 Task: Custom number format as 000.0% in the number.
Action: Mouse moved to (55, 182)
Screenshot: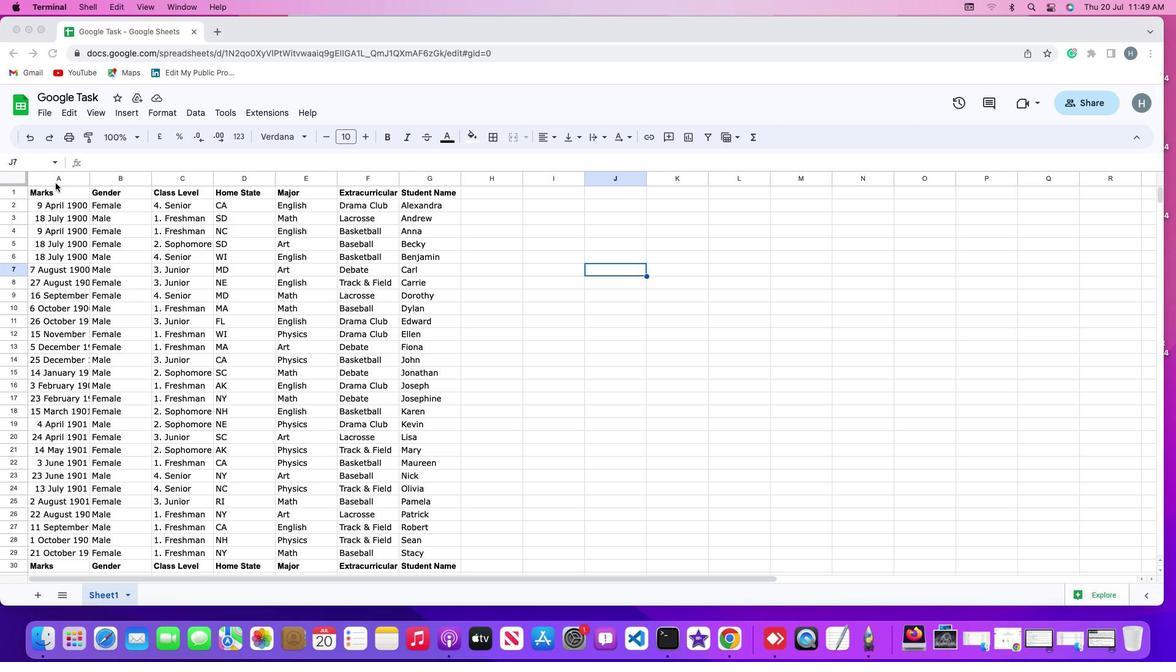 
Action: Mouse pressed left at (55, 182)
Screenshot: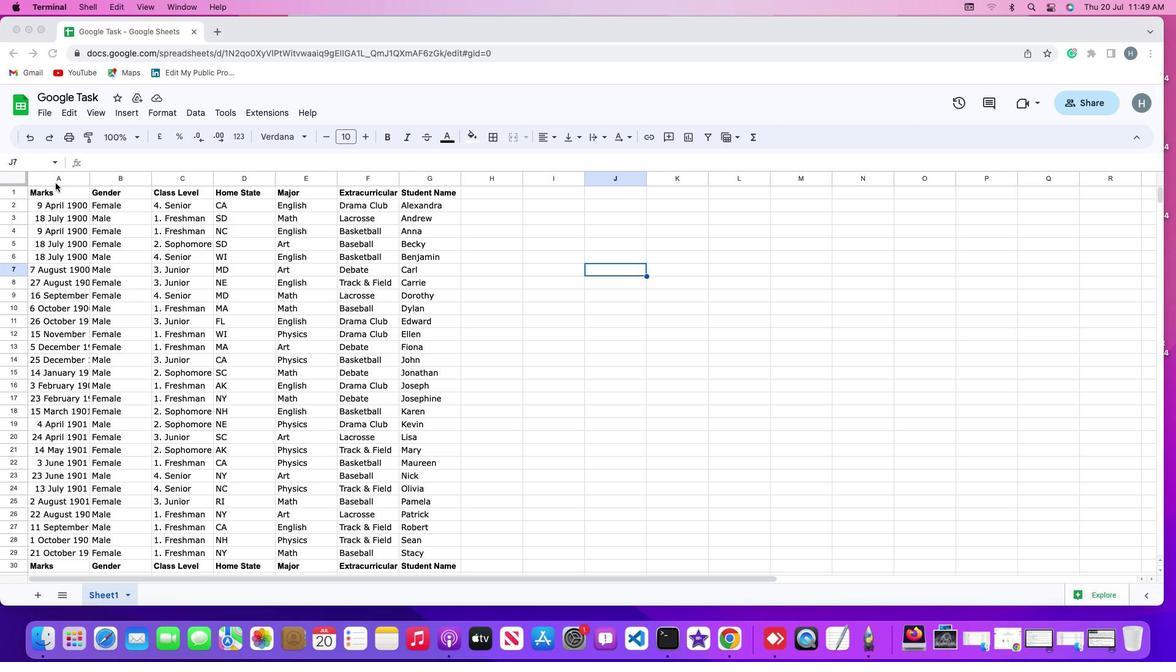 
Action: Mouse moved to (55, 182)
Screenshot: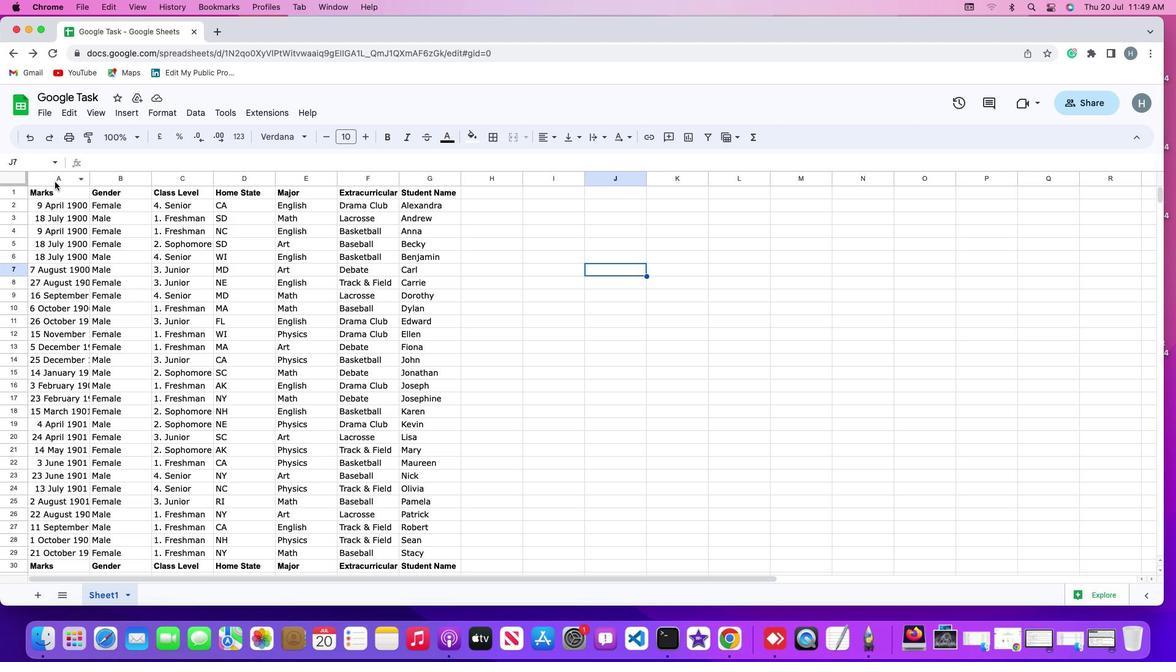 
Action: Mouse pressed left at (55, 182)
Screenshot: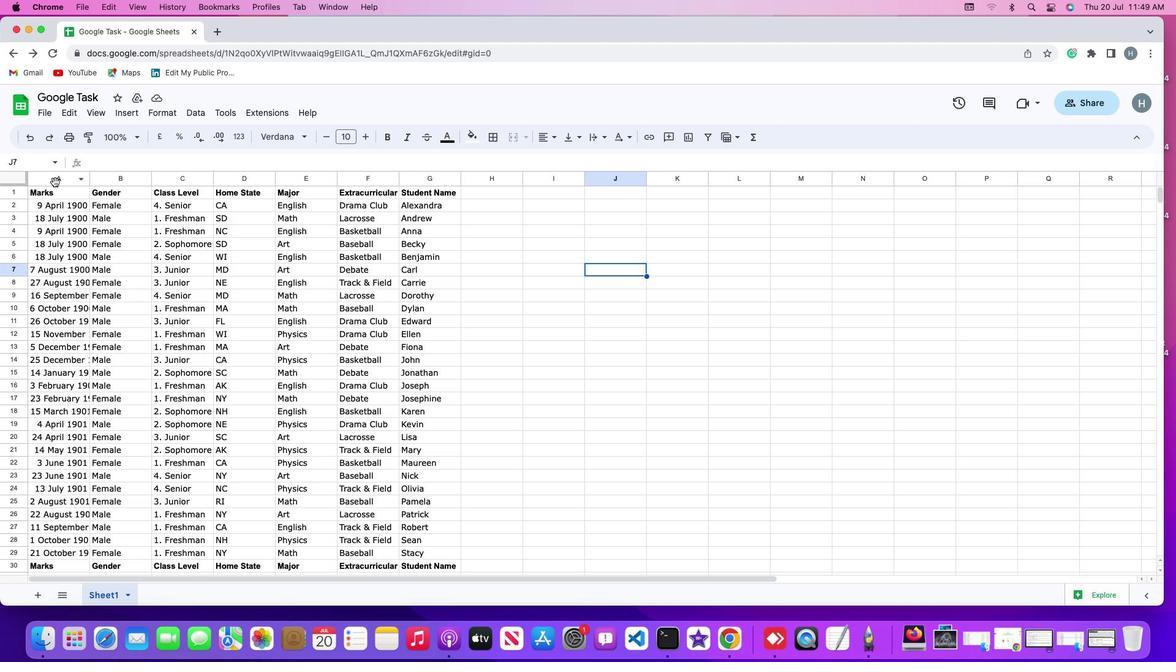 
Action: Mouse moved to (172, 112)
Screenshot: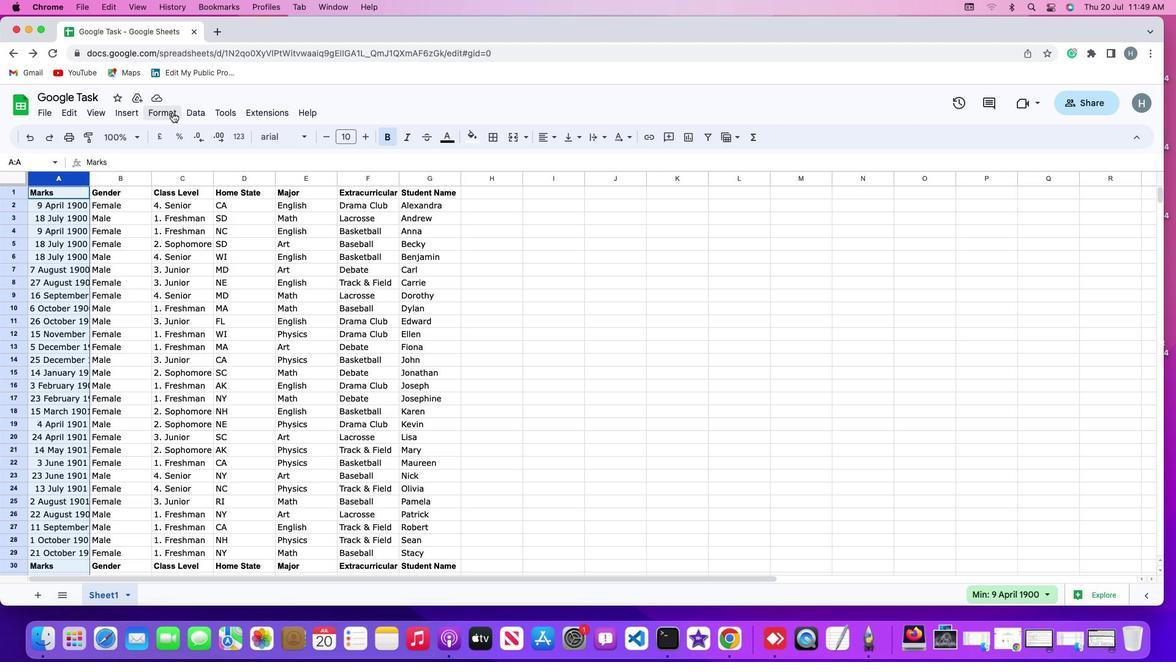 
Action: Mouse pressed left at (172, 112)
Screenshot: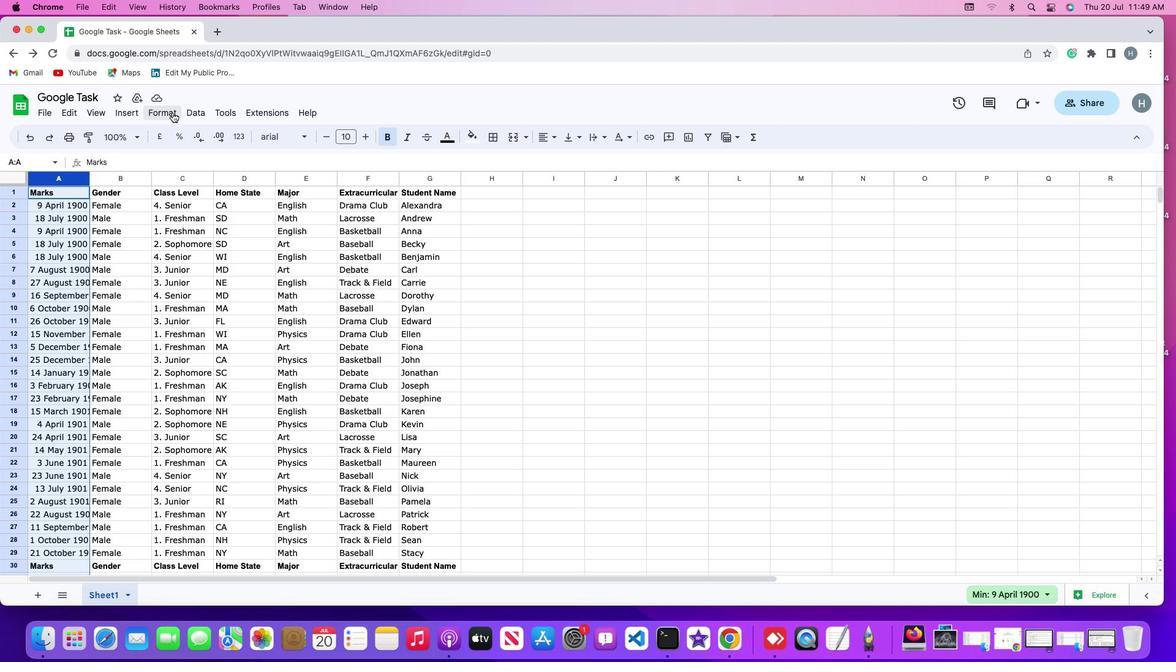 
Action: Mouse moved to (193, 159)
Screenshot: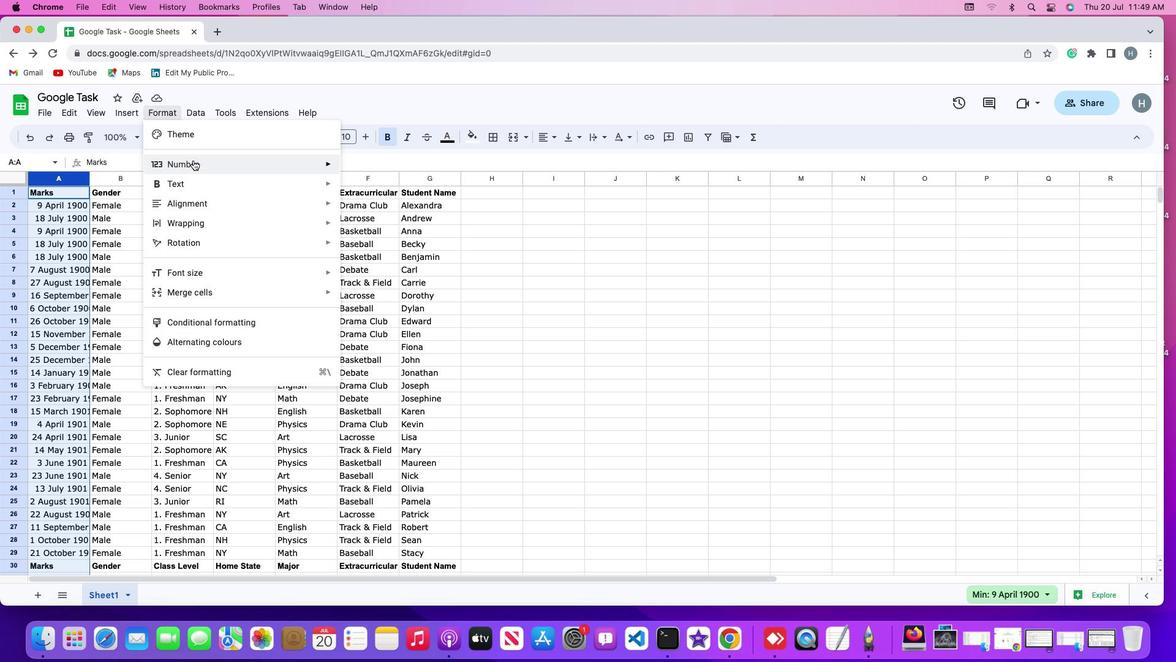 
Action: Mouse pressed left at (193, 159)
Screenshot: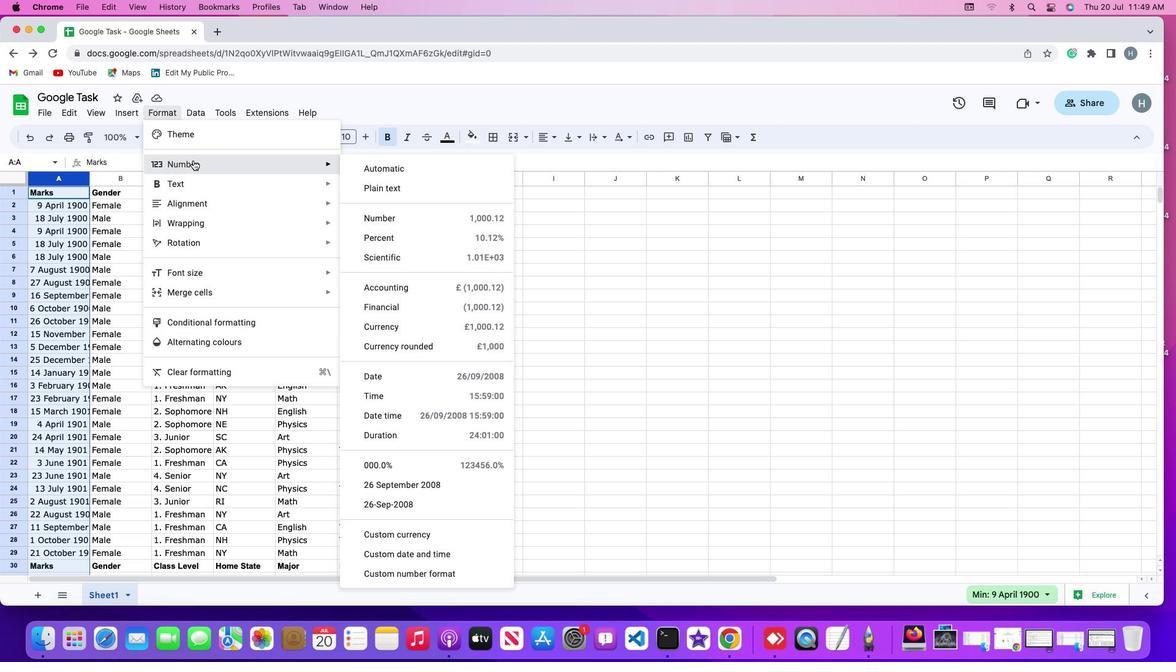 
Action: Mouse moved to (408, 575)
Screenshot: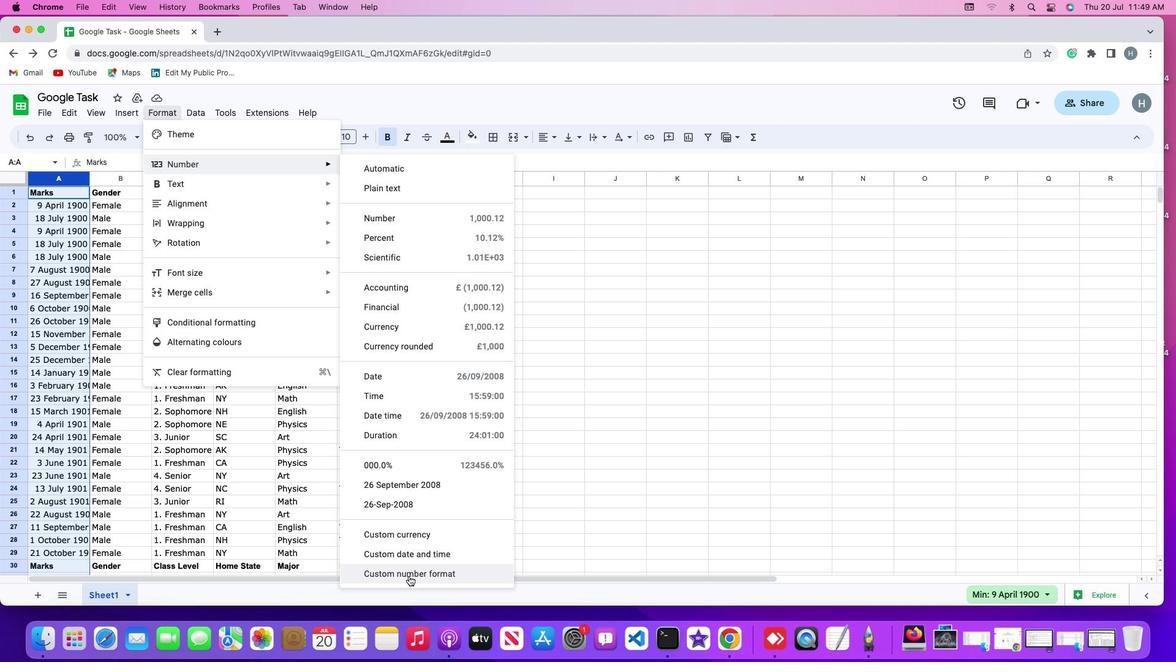 
Action: Mouse pressed left at (408, 575)
Screenshot: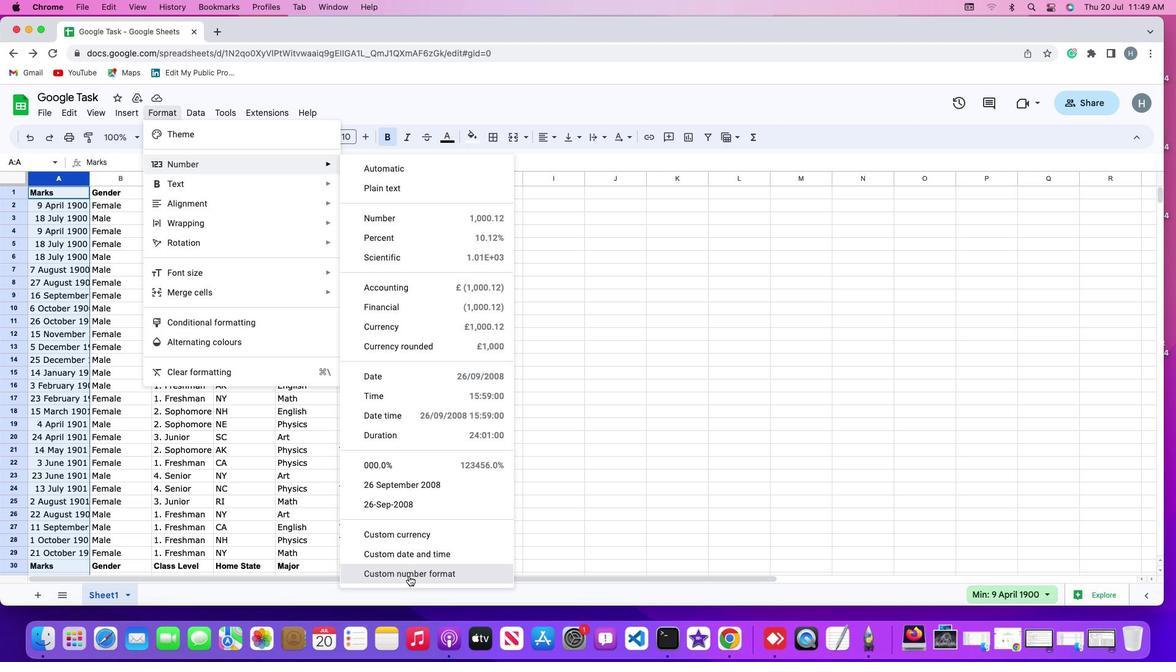 
Action: Mouse moved to (537, 221)
Screenshot: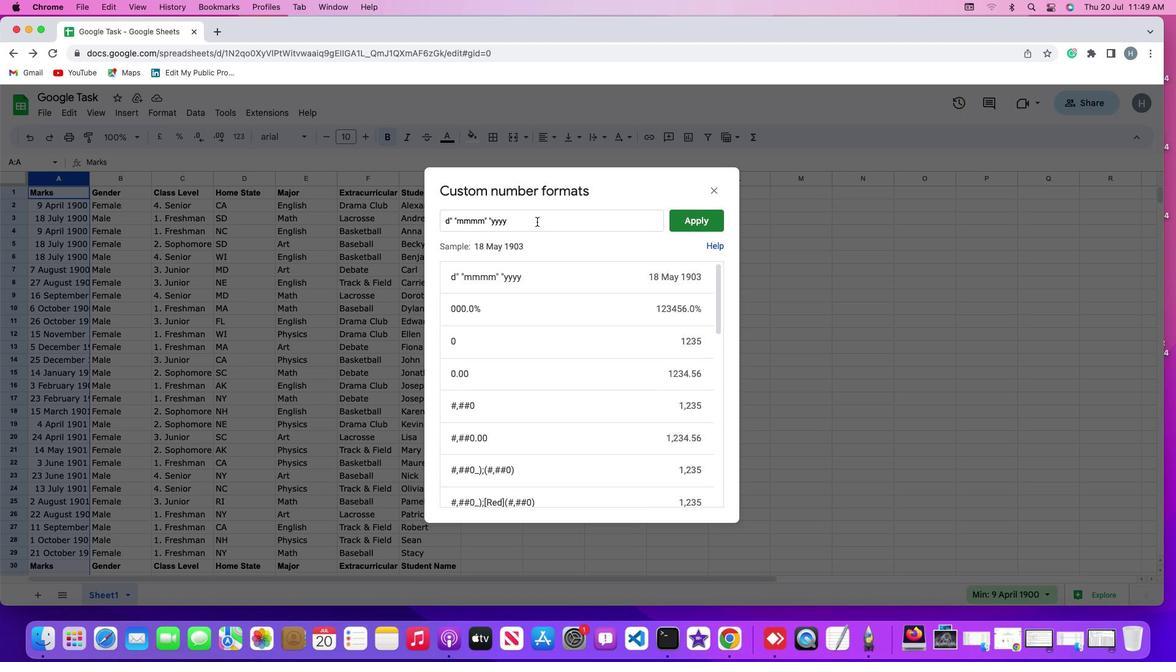
Action: Mouse pressed left at (537, 221)
Screenshot: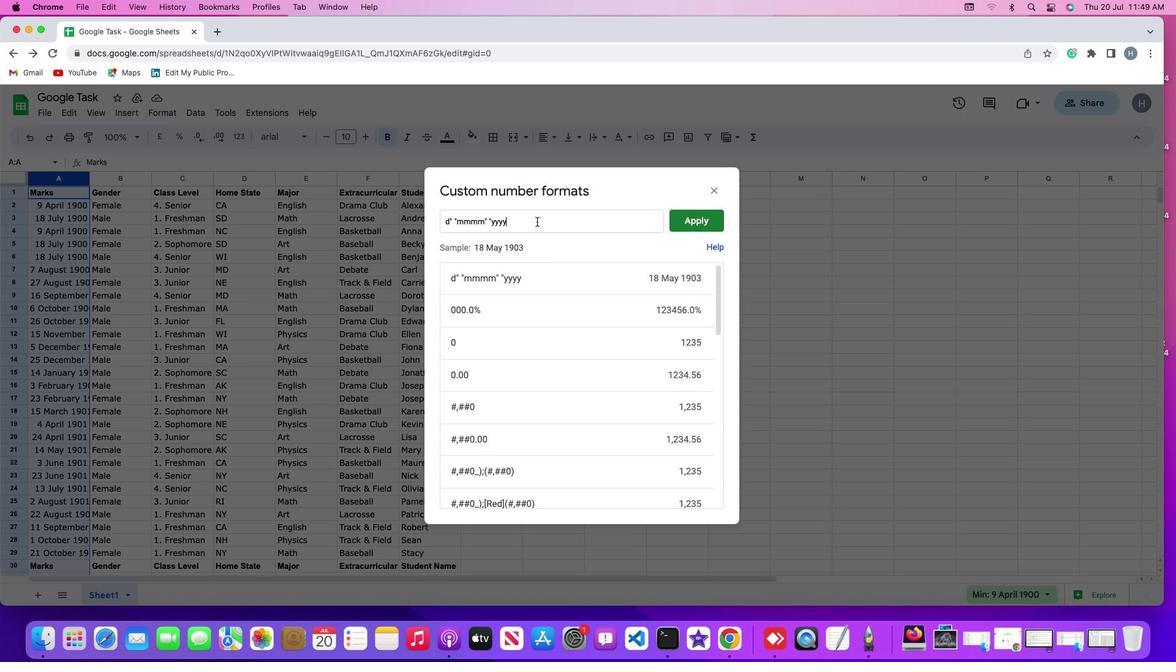 
Action: Mouse moved to (424, 213)
Screenshot: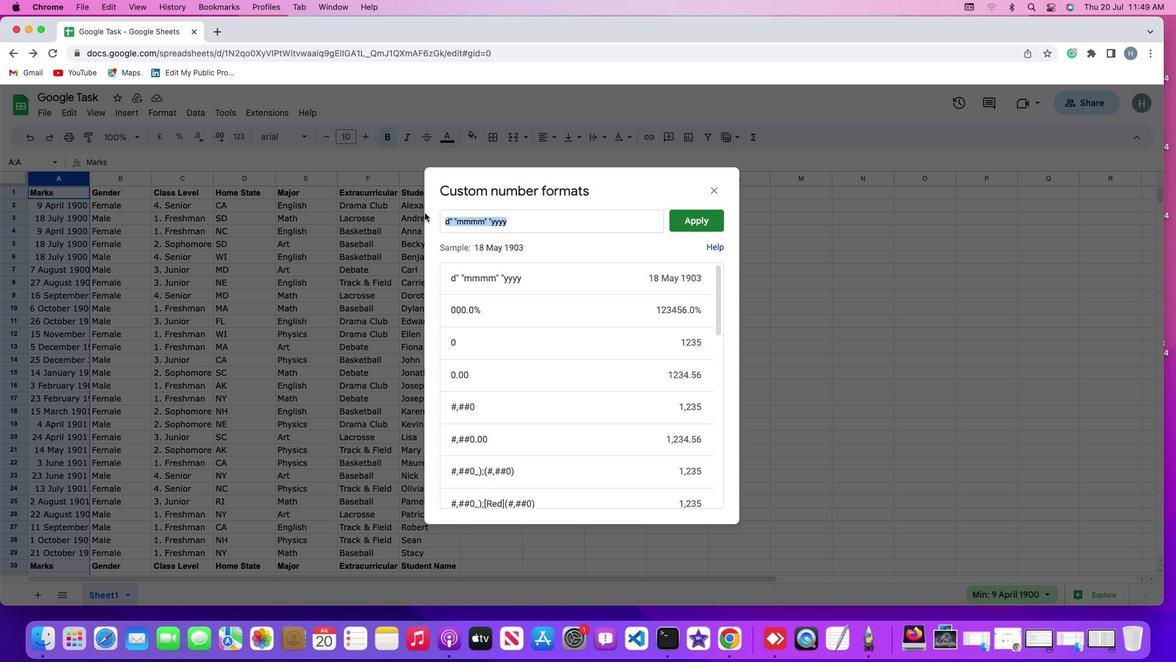 
Action: Key pressed '0''0''0''.''0'Key.shift'%'
Screenshot: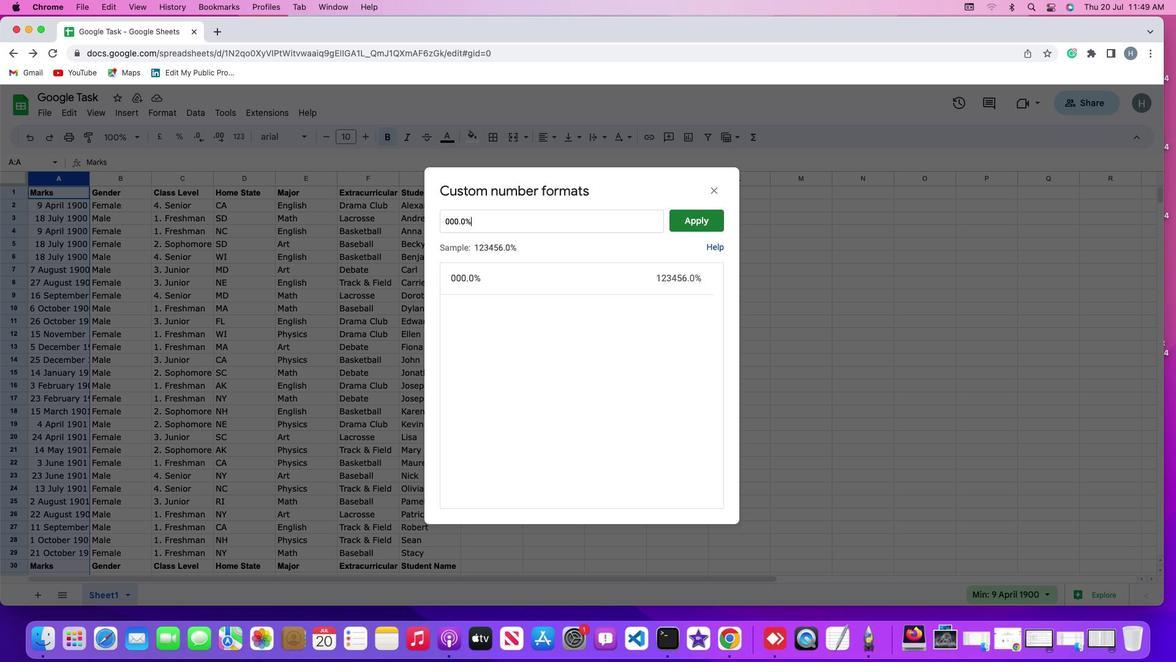 
Action: Mouse moved to (557, 277)
Screenshot: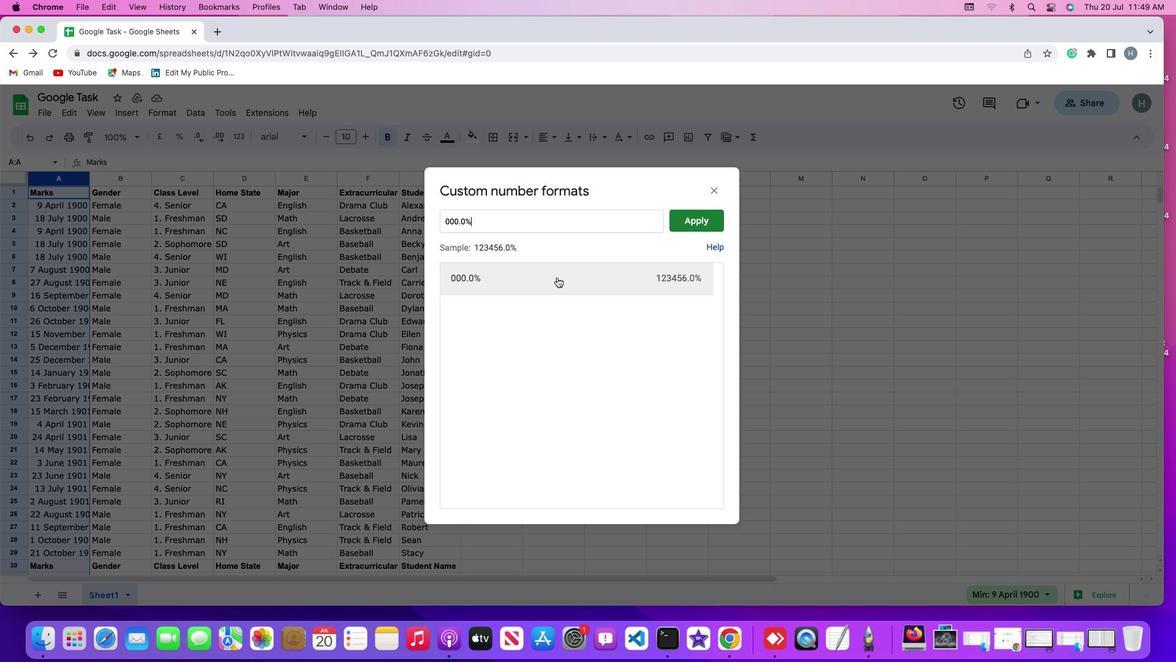 
Action: Mouse pressed left at (557, 277)
Screenshot: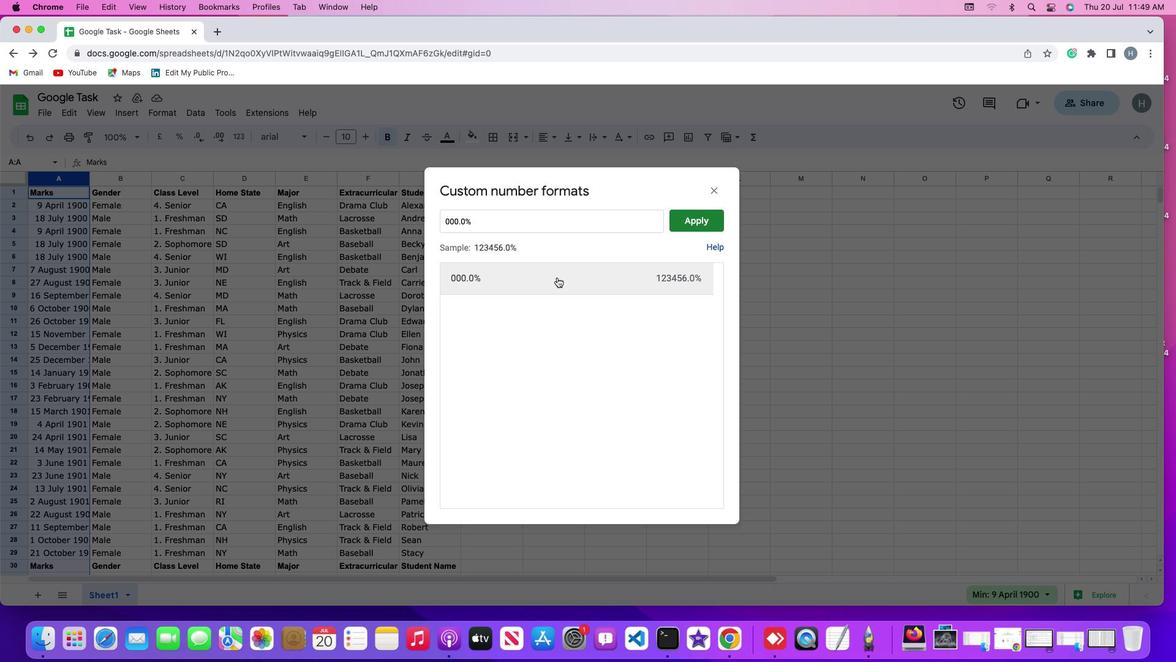 
Action: Mouse moved to (696, 215)
Screenshot: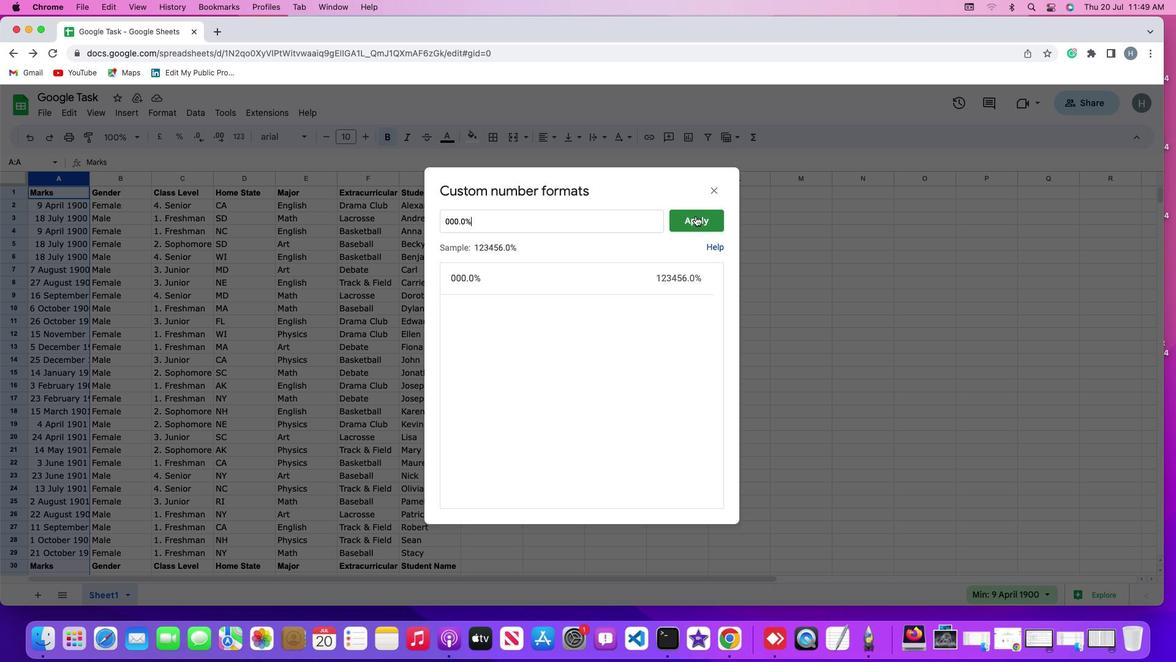 
Action: Mouse pressed left at (696, 215)
Screenshot: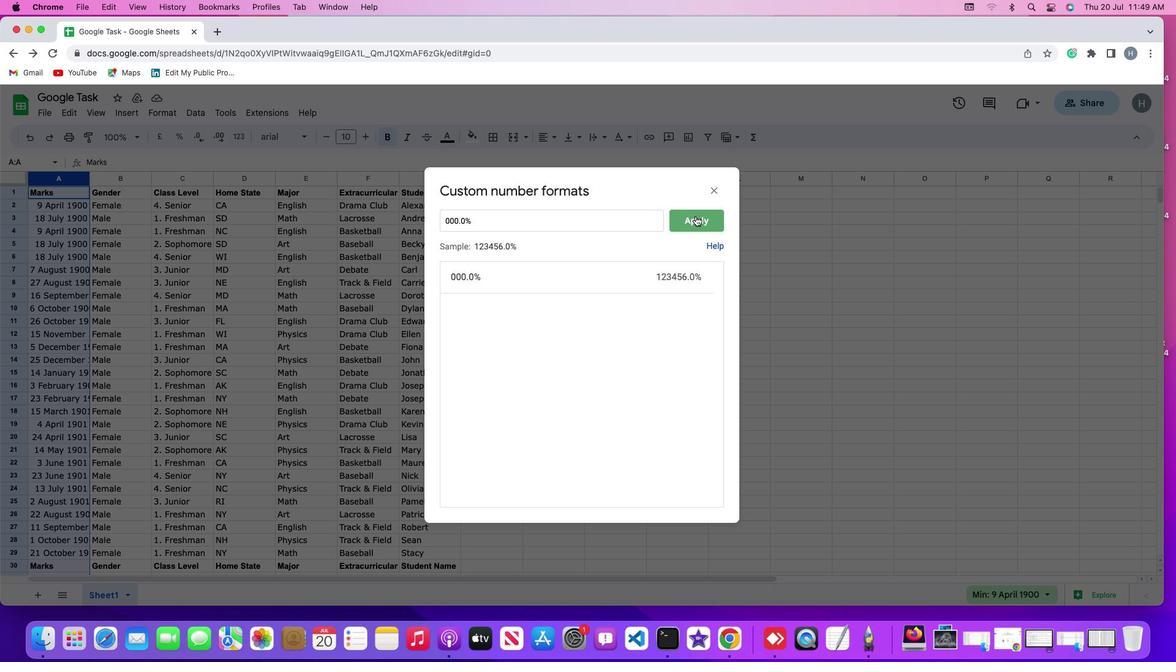 
